 Task: Filter courses with a time limit of 1-2 hours.
Action: Mouse moved to (409, 103)
Screenshot: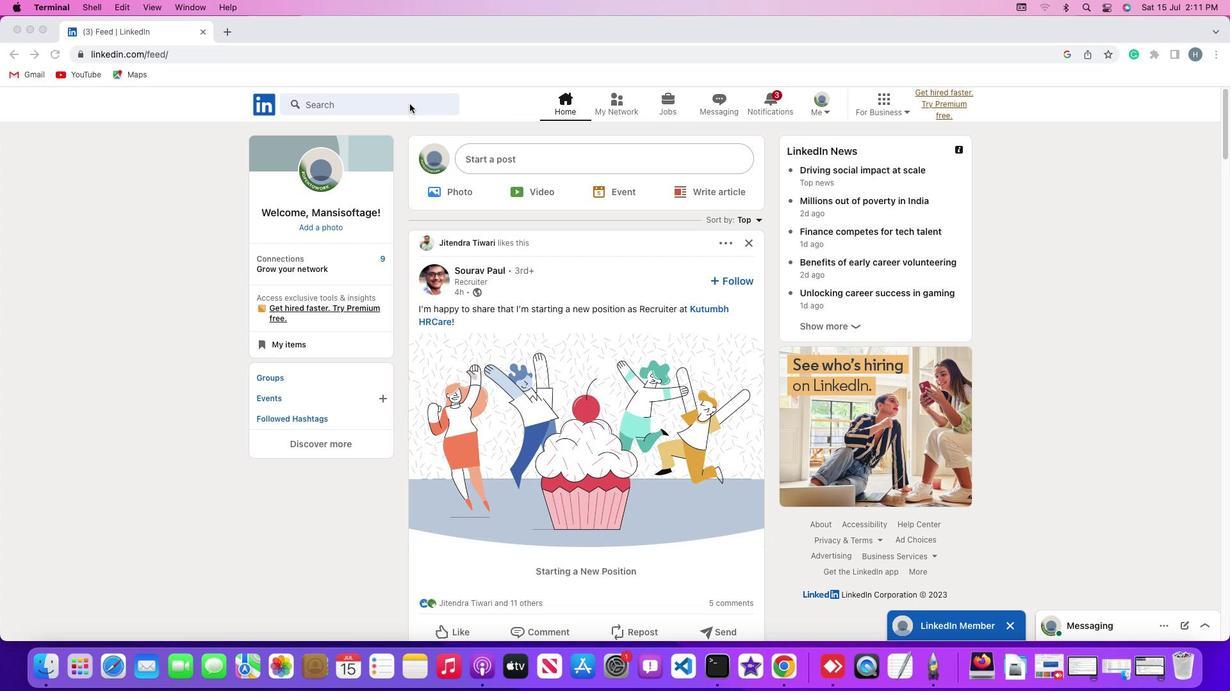 
Action: Mouse pressed left at (409, 103)
Screenshot: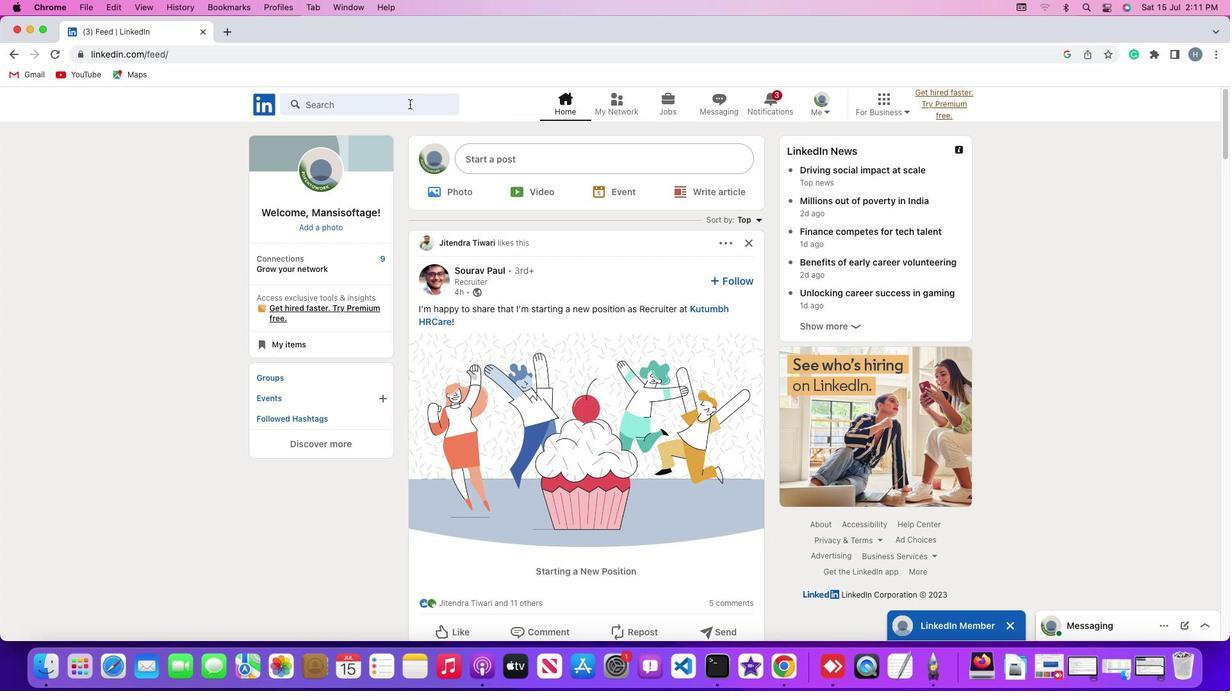 
Action: Mouse pressed left at (409, 103)
Screenshot: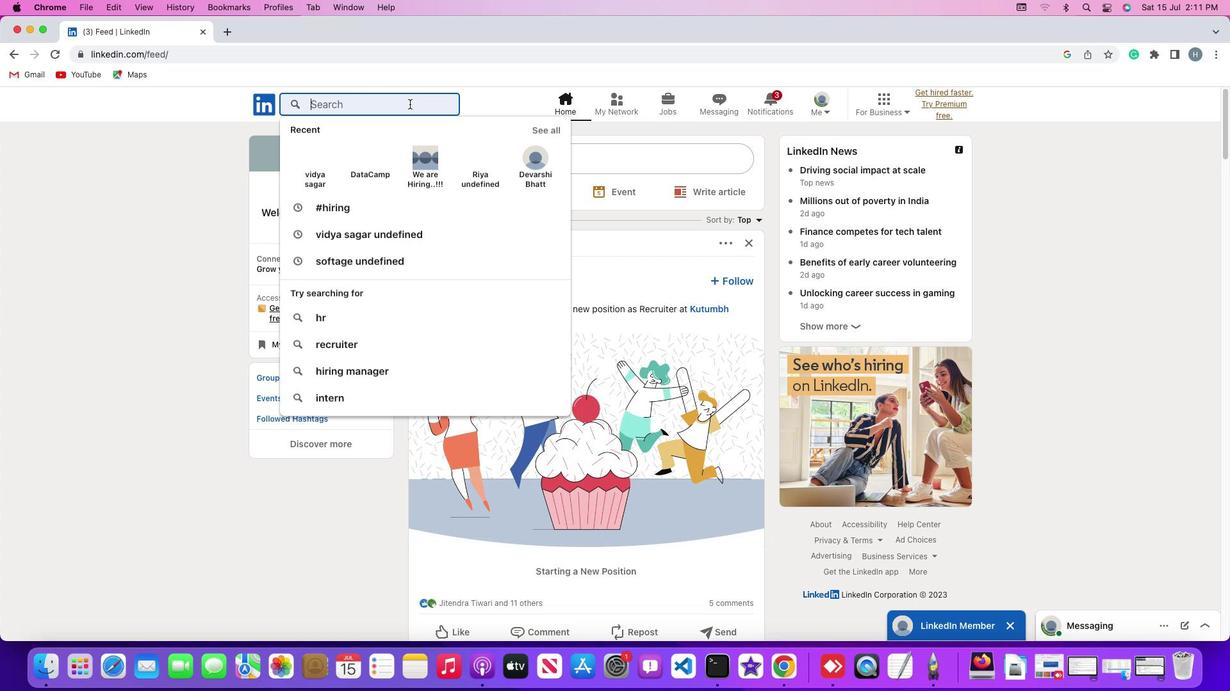 
Action: Key pressed Key.shift'#''h''i''r''i''n''g'Key.enter
Screenshot: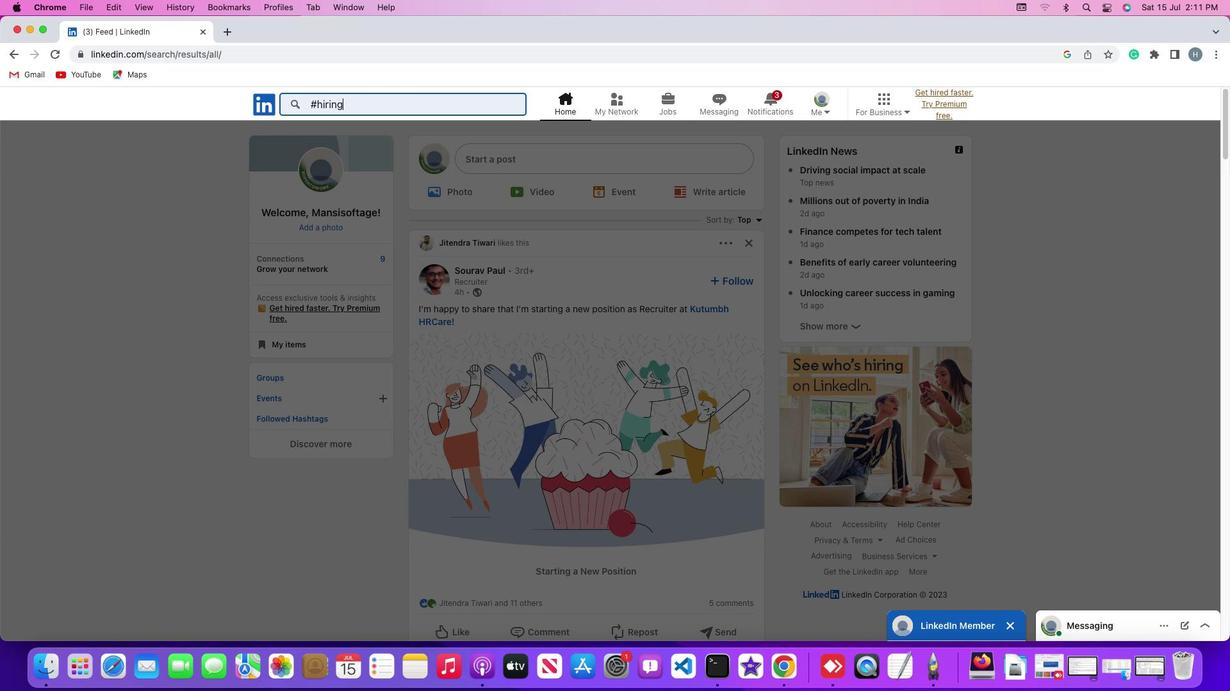 
Action: Mouse moved to (689, 140)
Screenshot: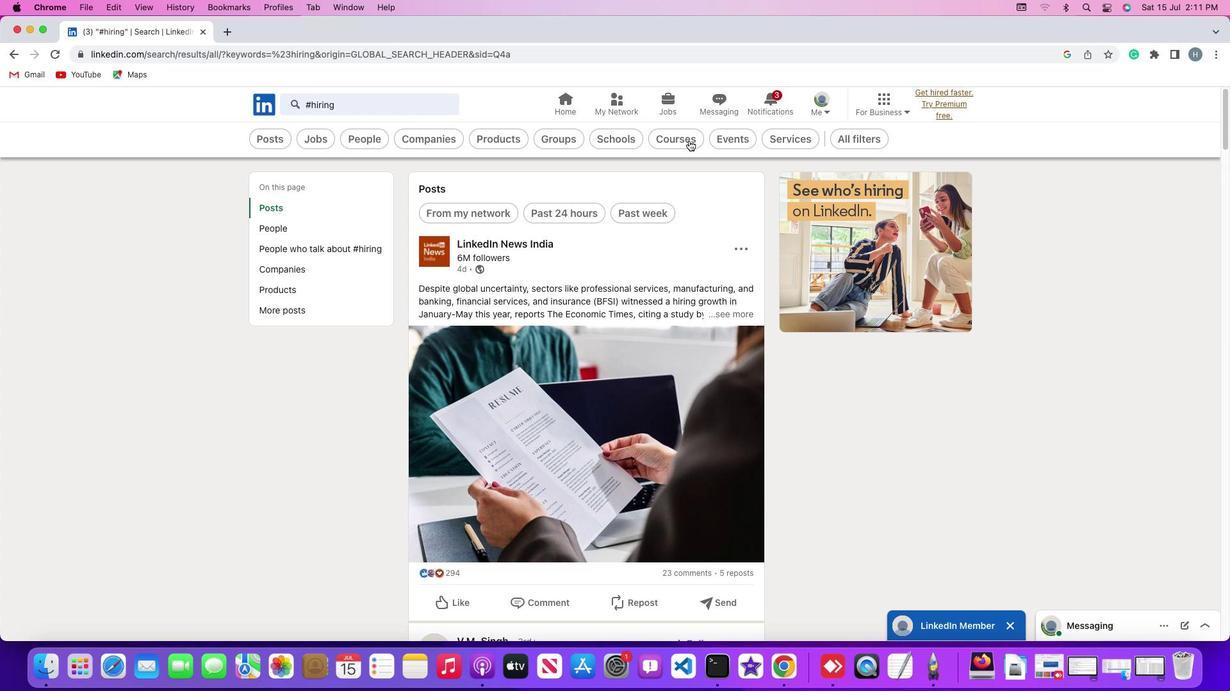 
Action: Mouse pressed left at (689, 140)
Screenshot: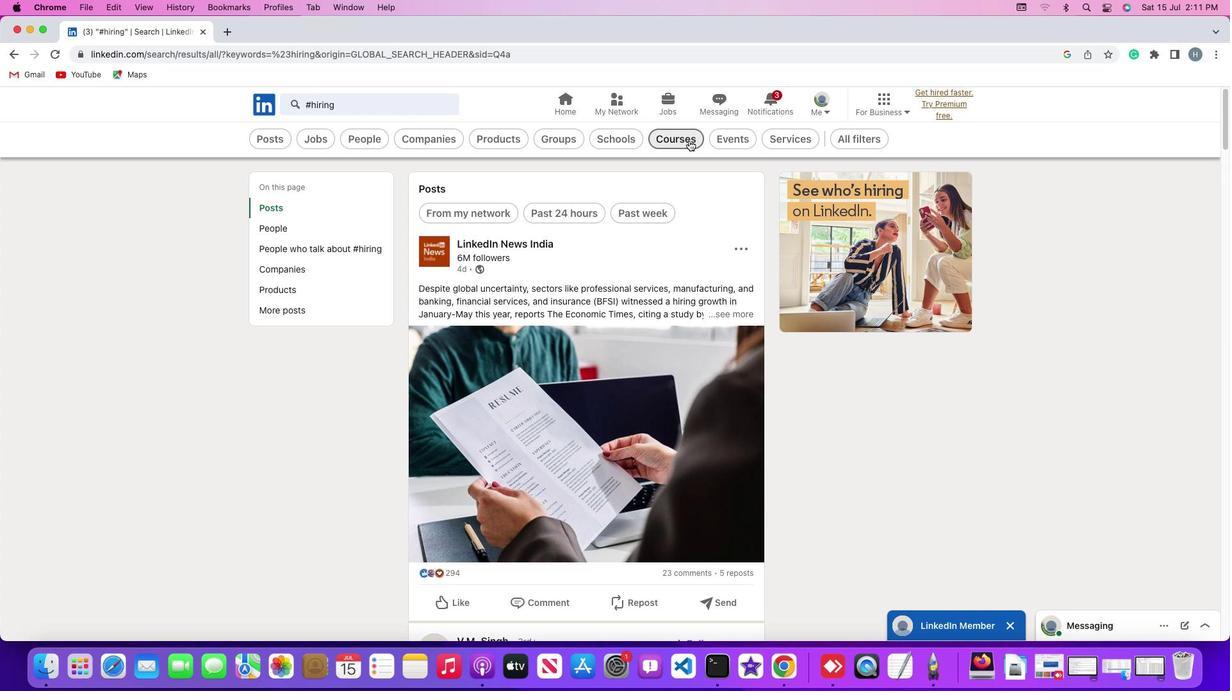
Action: Mouse pressed left at (689, 140)
Screenshot: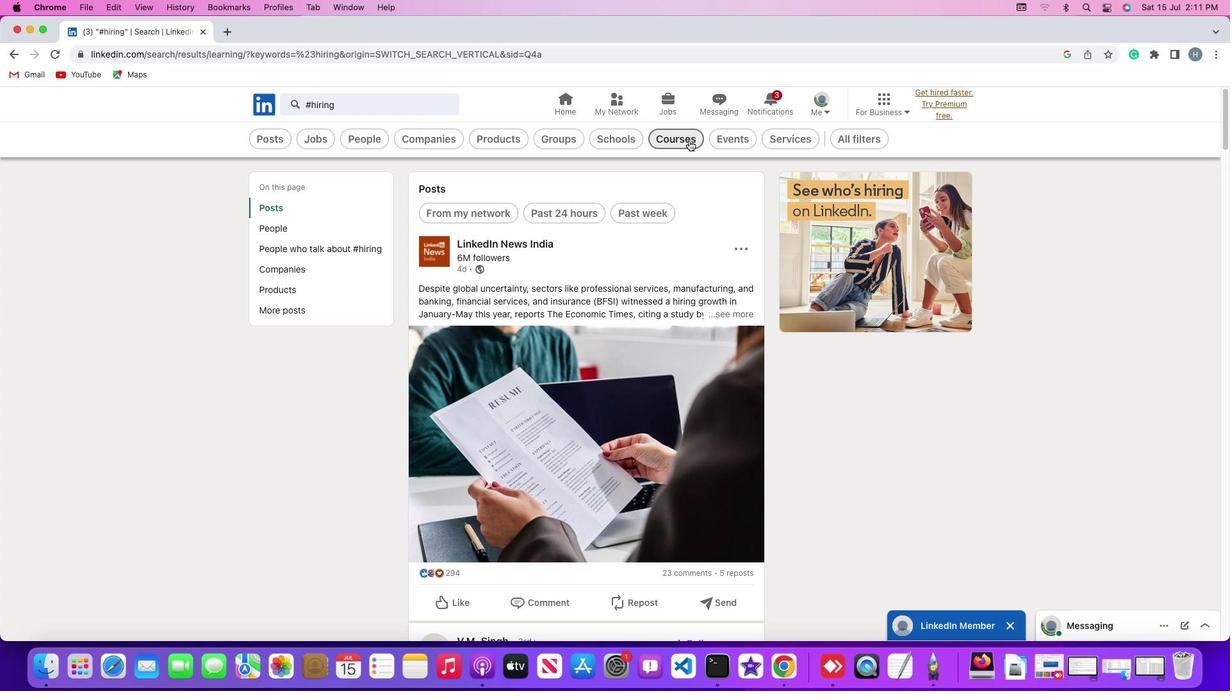
Action: Mouse moved to (487, 137)
Screenshot: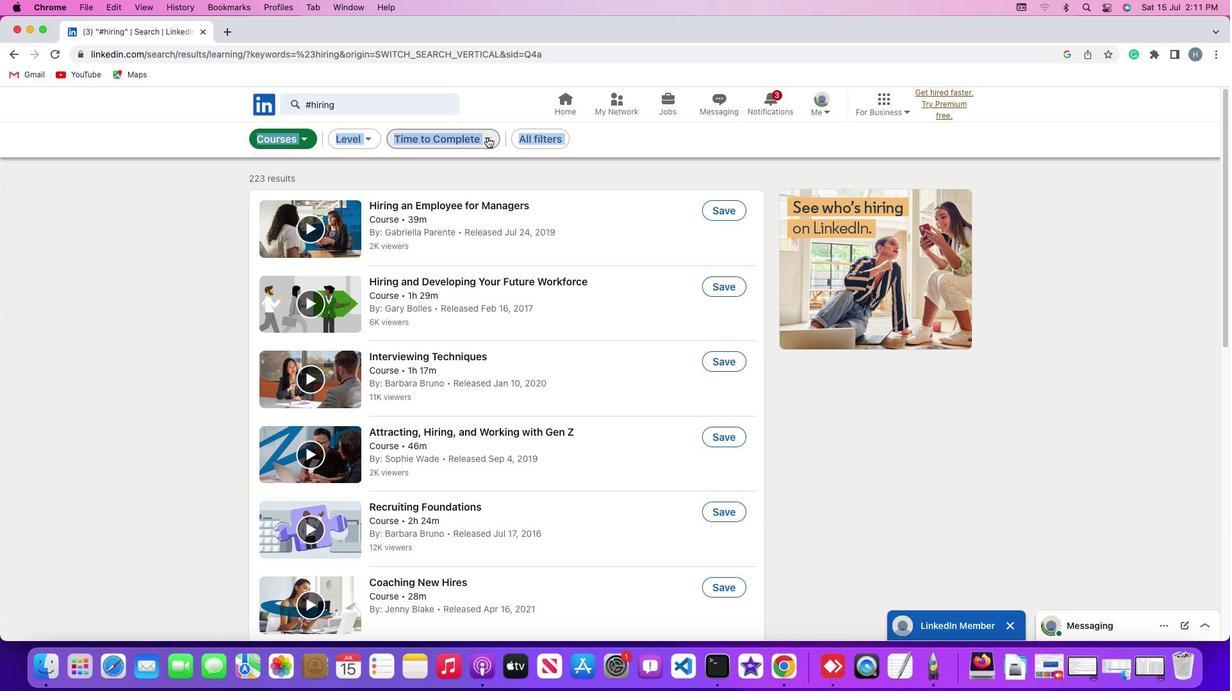 
Action: Mouse pressed left at (487, 137)
Screenshot: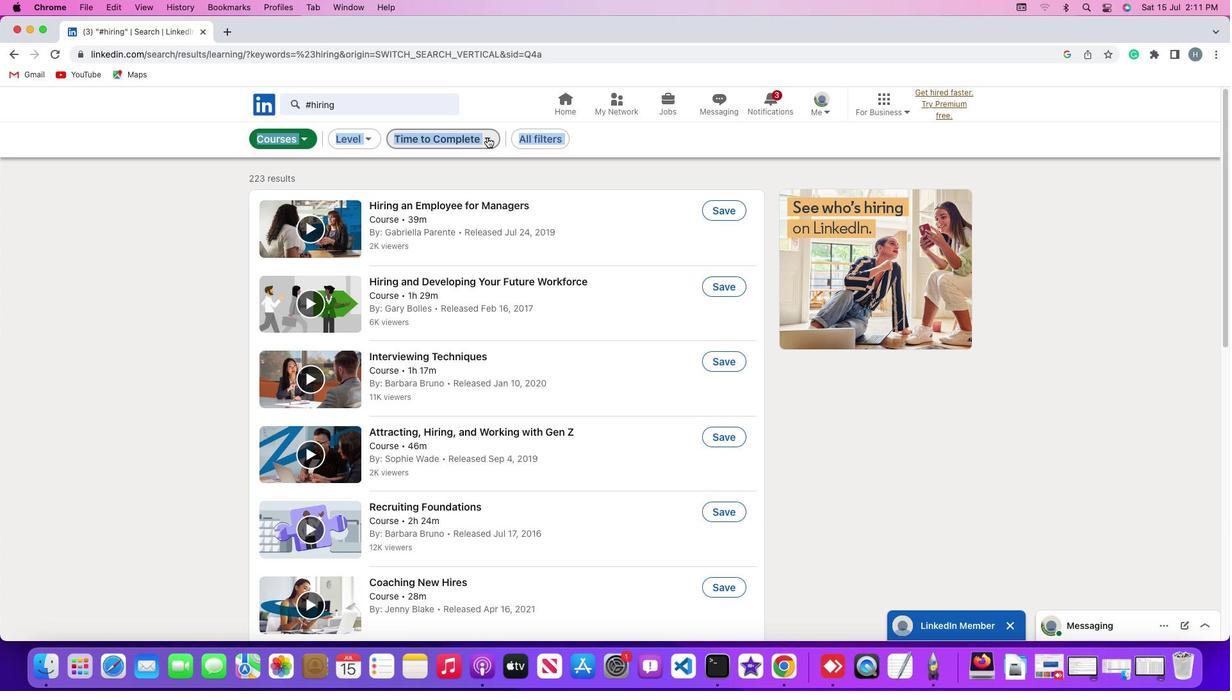 
Action: Mouse moved to (361, 256)
Screenshot: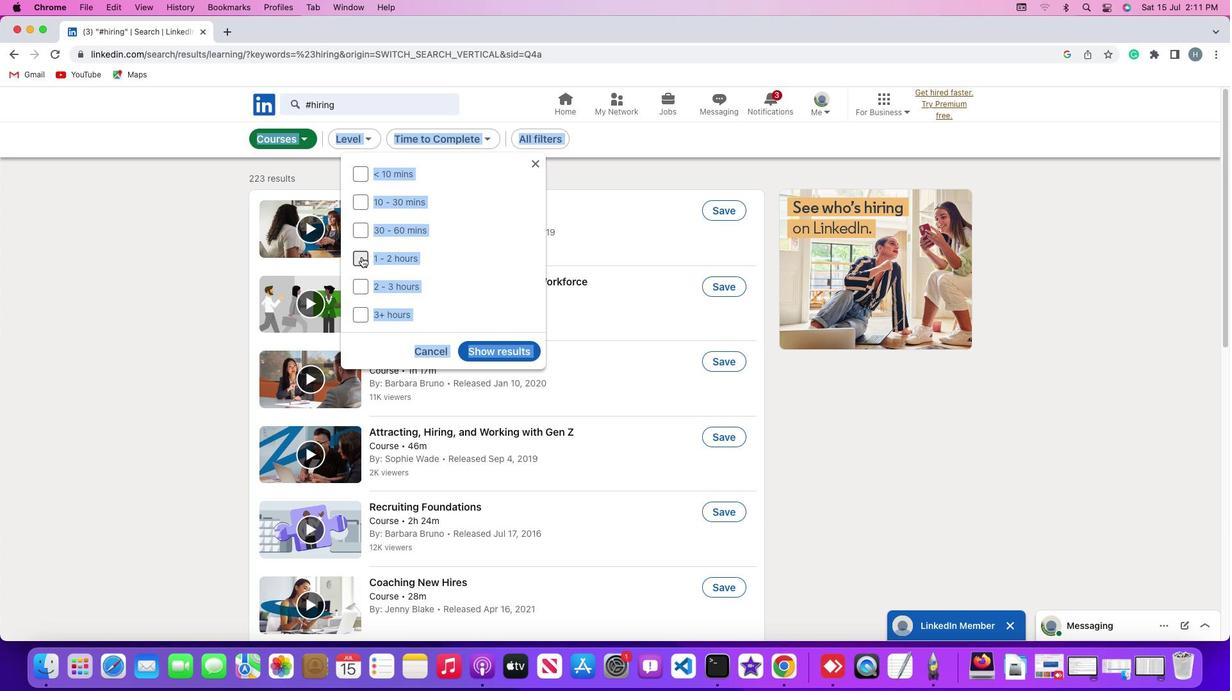 
Action: Mouse pressed left at (361, 256)
Screenshot: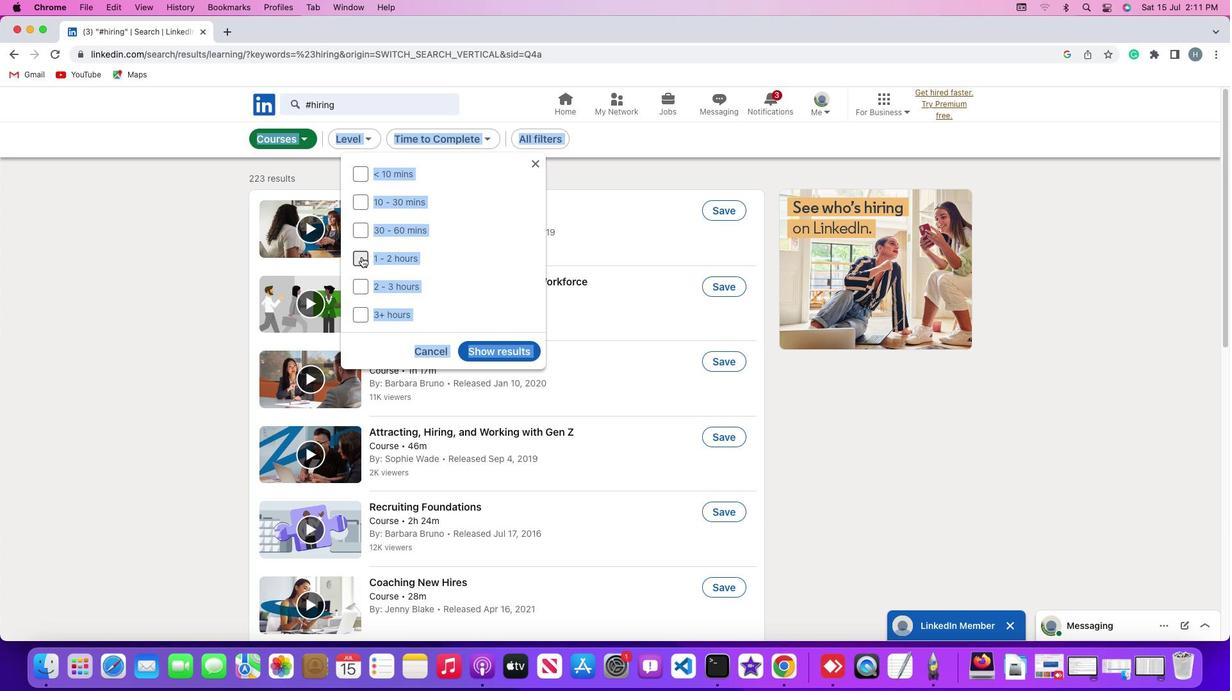 
Action: Mouse moved to (499, 349)
Screenshot: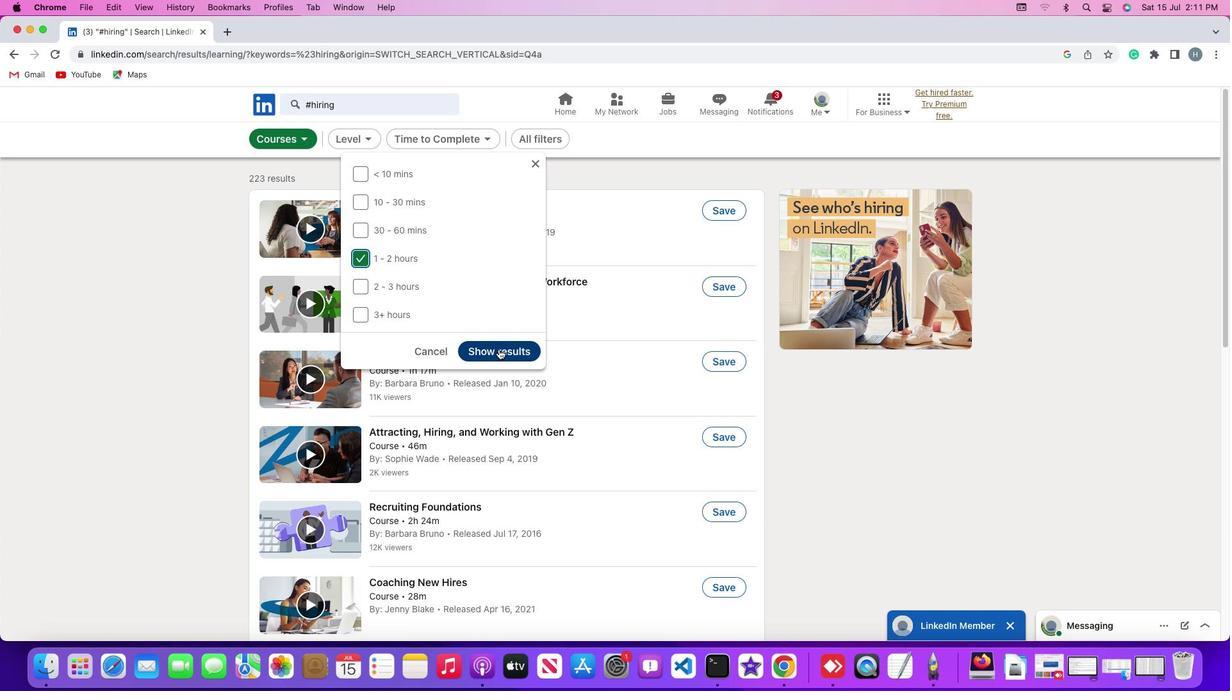 
Action: Mouse pressed left at (499, 349)
Screenshot: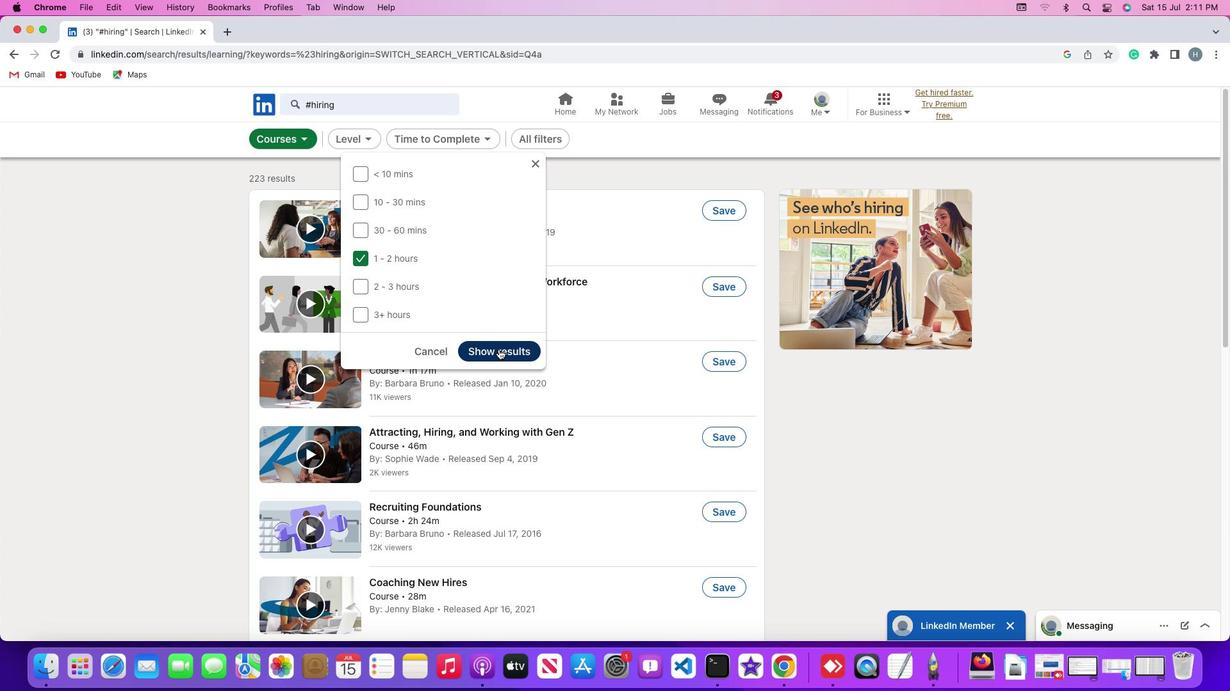 
Action: Mouse moved to (581, 230)
Screenshot: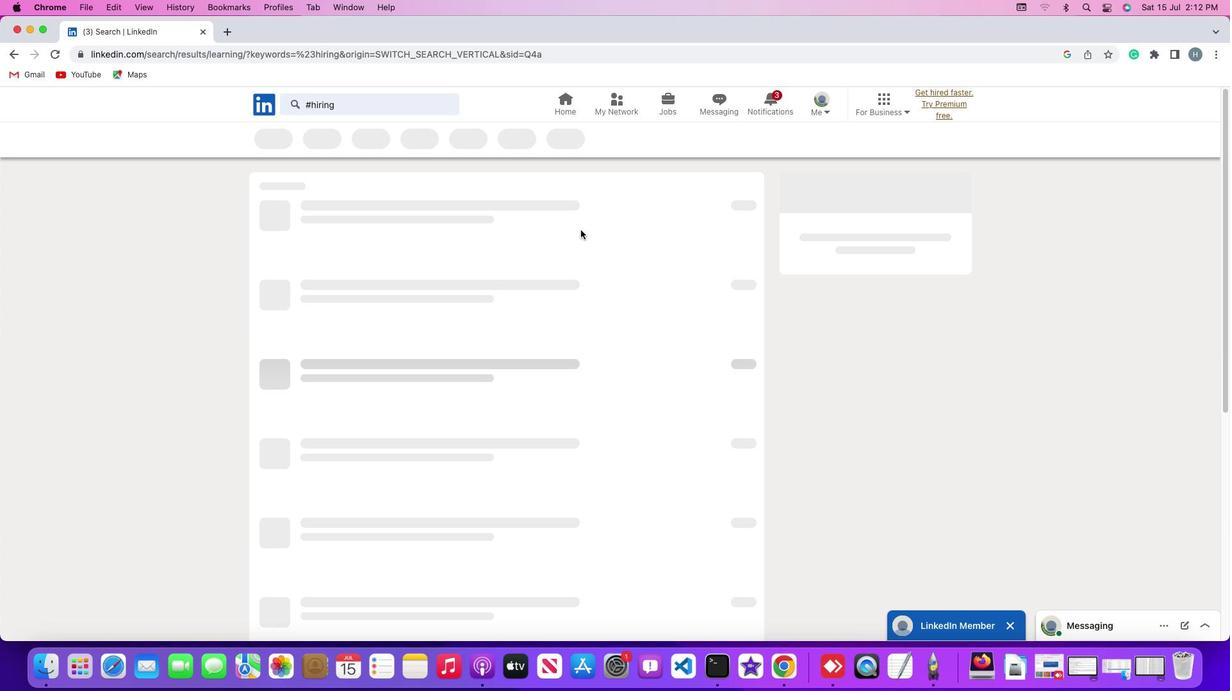
